 Task: Create a due date automation trigger when advanced on, on the wednesday after a card is due add fields without custom field "Resume" set to a date between 1 and 7 days from now at 11:00 AM.
Action: Mouse moved to (966, 93)
Screenshot: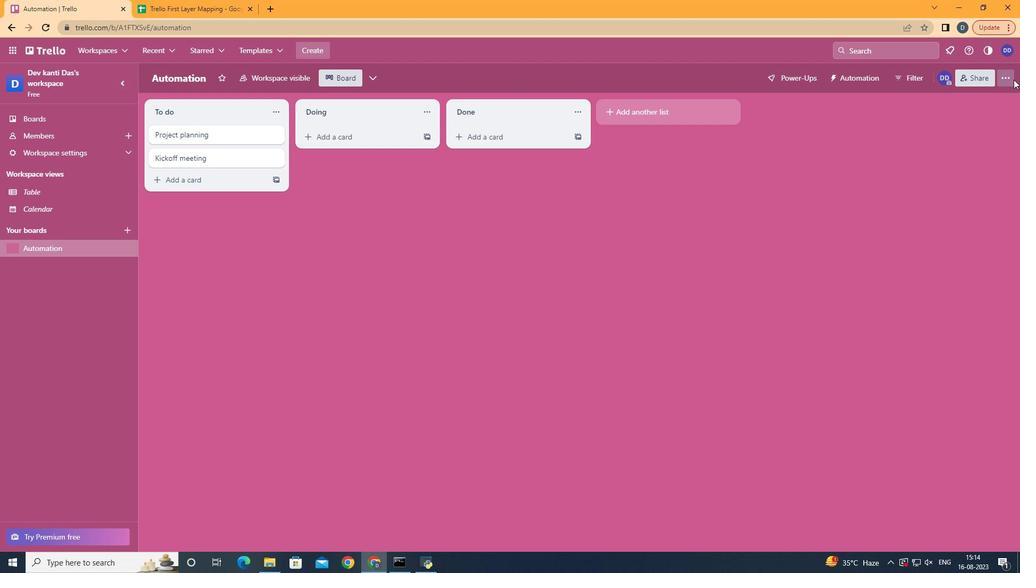 
Action: Mouse pressed left at (966, 93)
Screenshot: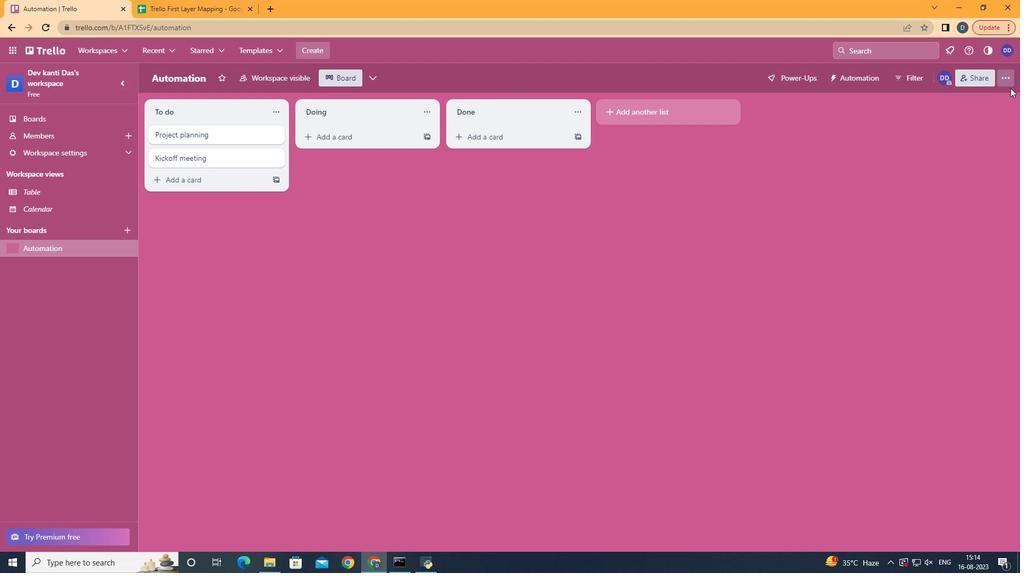 
Action: Mouse moved to (931, 221)
Screenshot: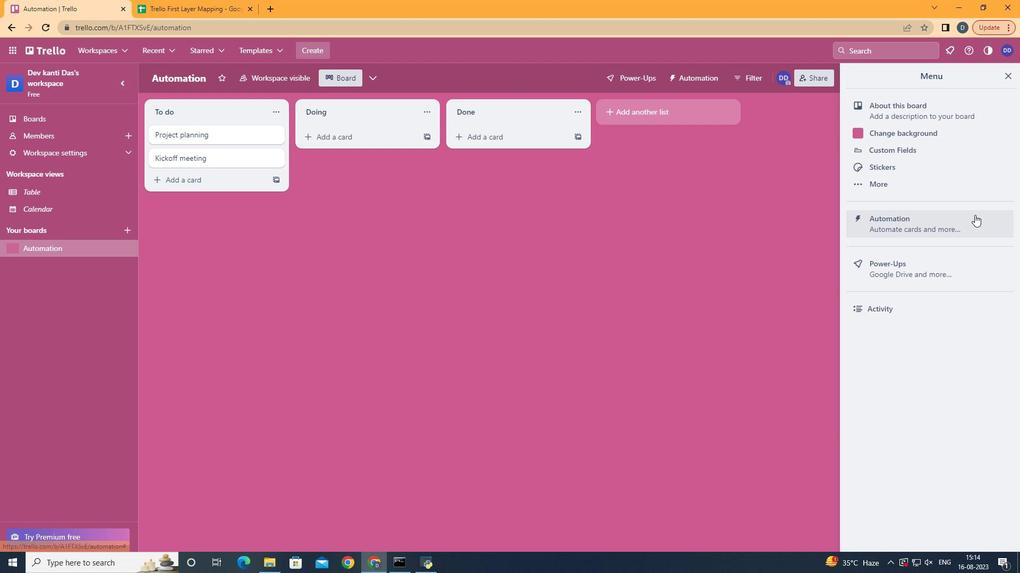 
Action: Mouse pressed left at (931, 221)
Screenshot: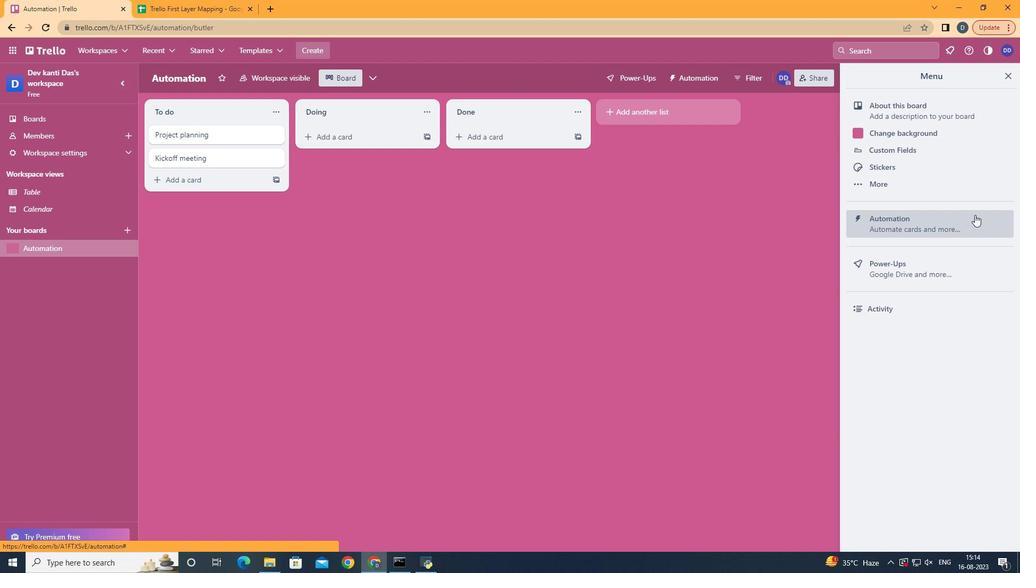 
Action: Mouse moved to (243, 219)
Screenshot: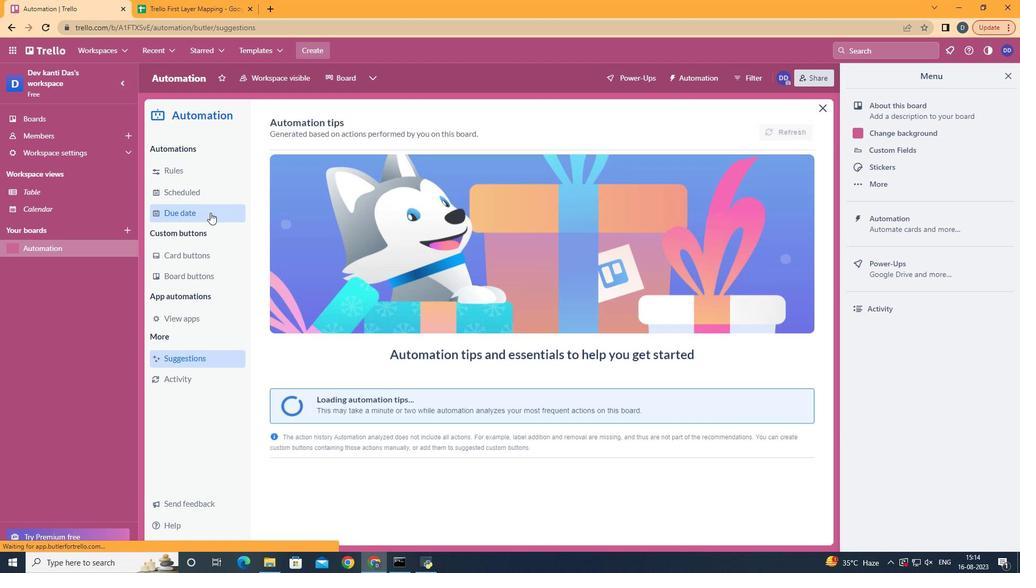 
Action: Mouse pressed left at (243, 219)
Screenshot: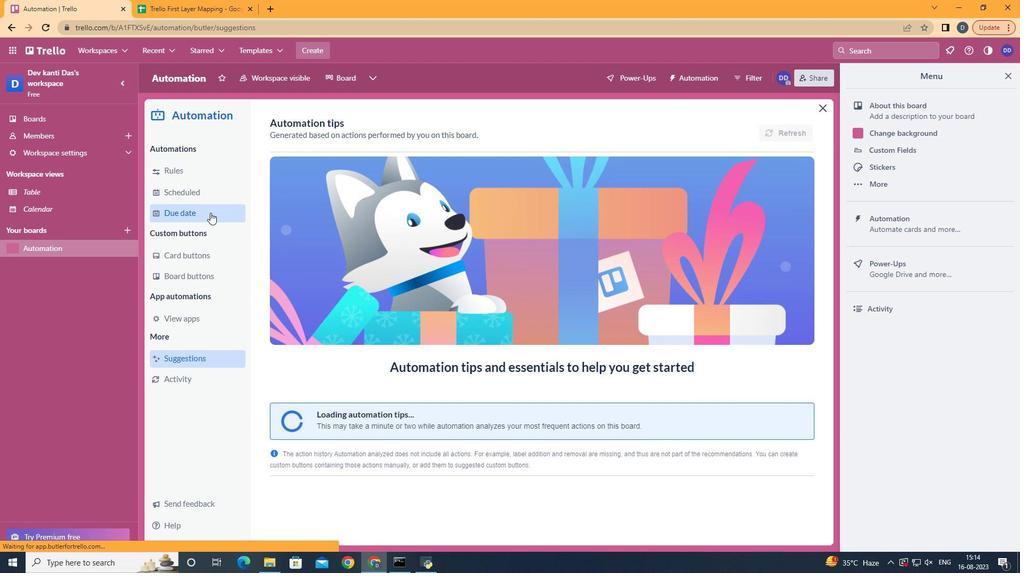 
Action: Mouse moved to (719, 135)
Screenshot: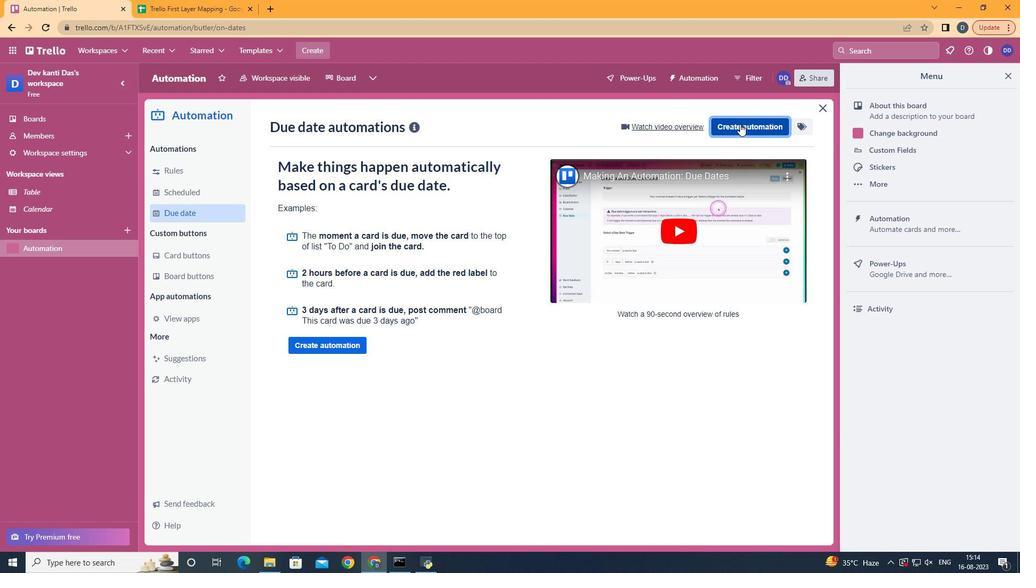 
Action: Mouse pressed left at (719, 135)
Screenshot: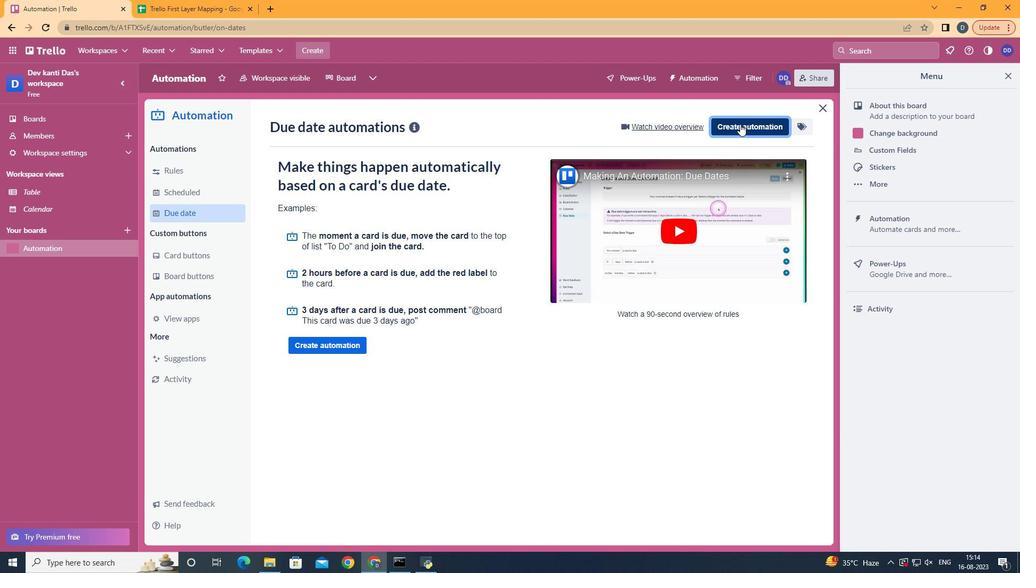 
Action: Mouse moved to (575, 230)
Screenshot: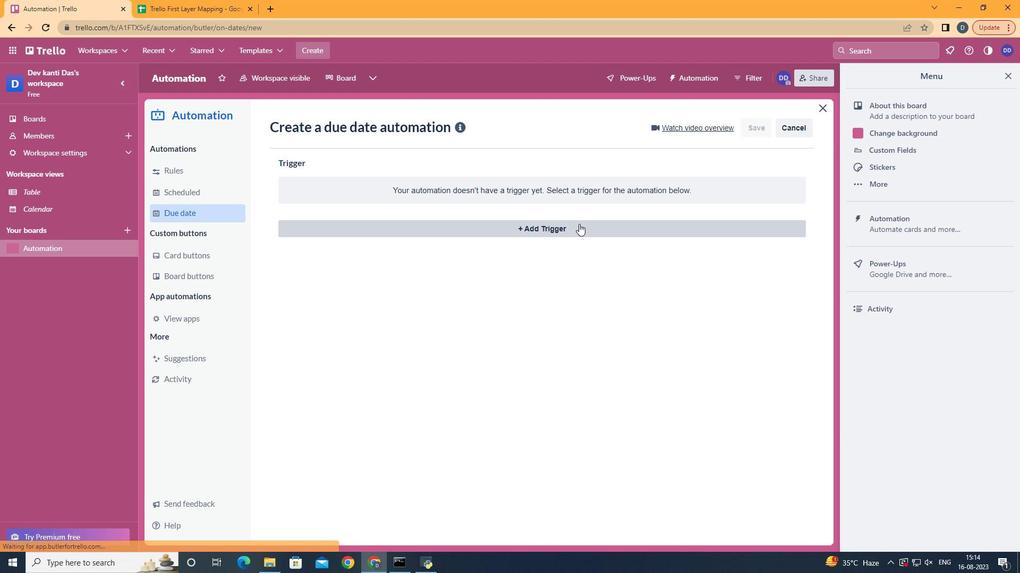 
Action: Mouse pressed left at (575, 230)
Screenshot: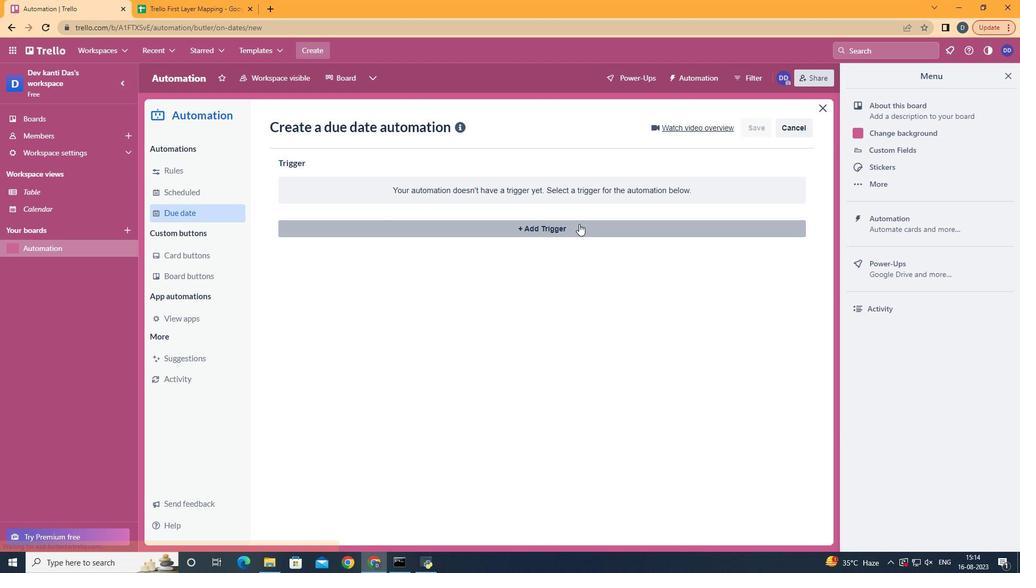 
Action: Mouse moved to (361, 324)
Screenshot: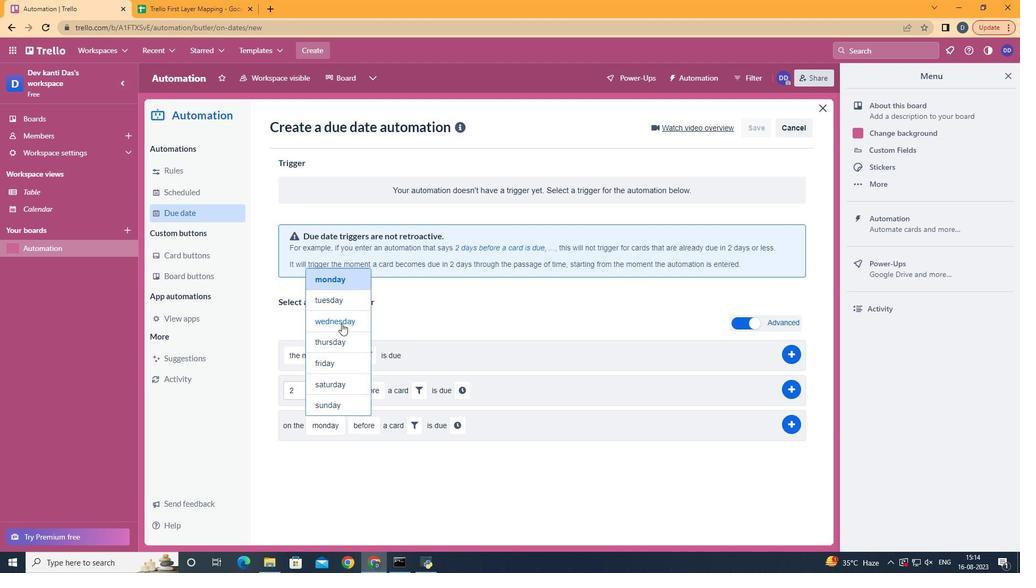 
Action: Mouse pressed left at (361, 324)
Screenshot: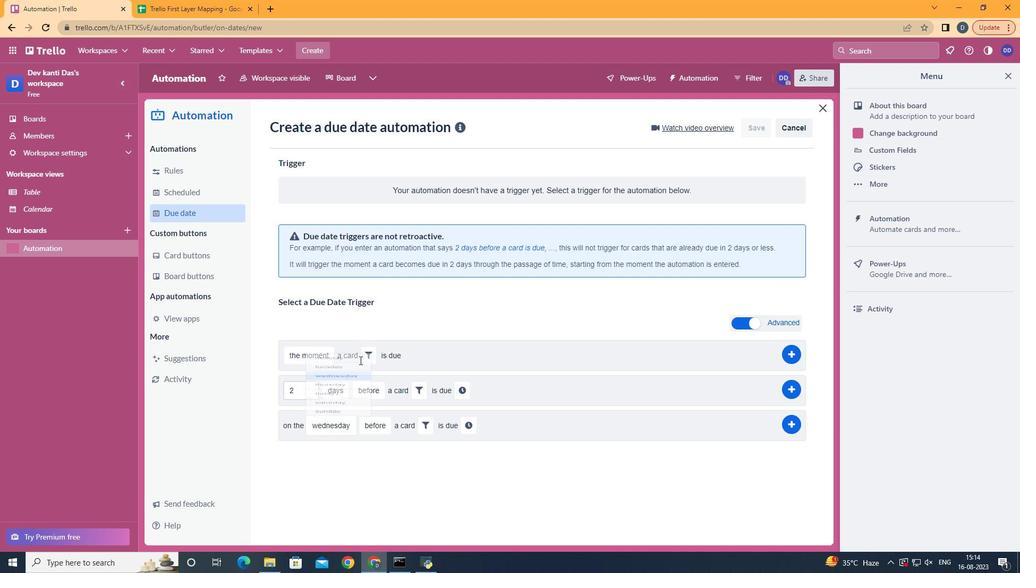 
Action: Mouse moved to (401, 451)
Screenshot: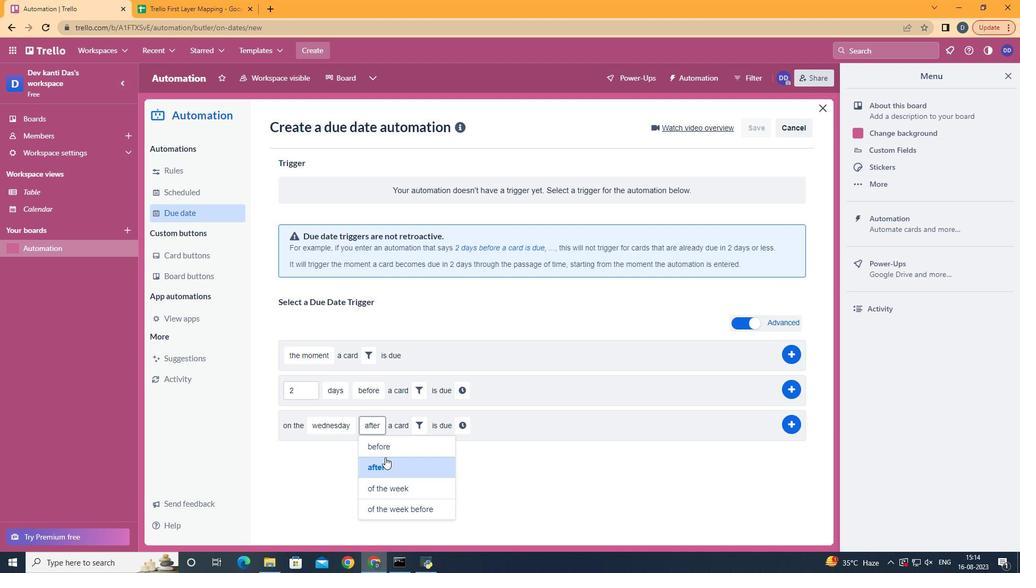 
Action: Mouse pressed left at (401, 451)
Screenshot: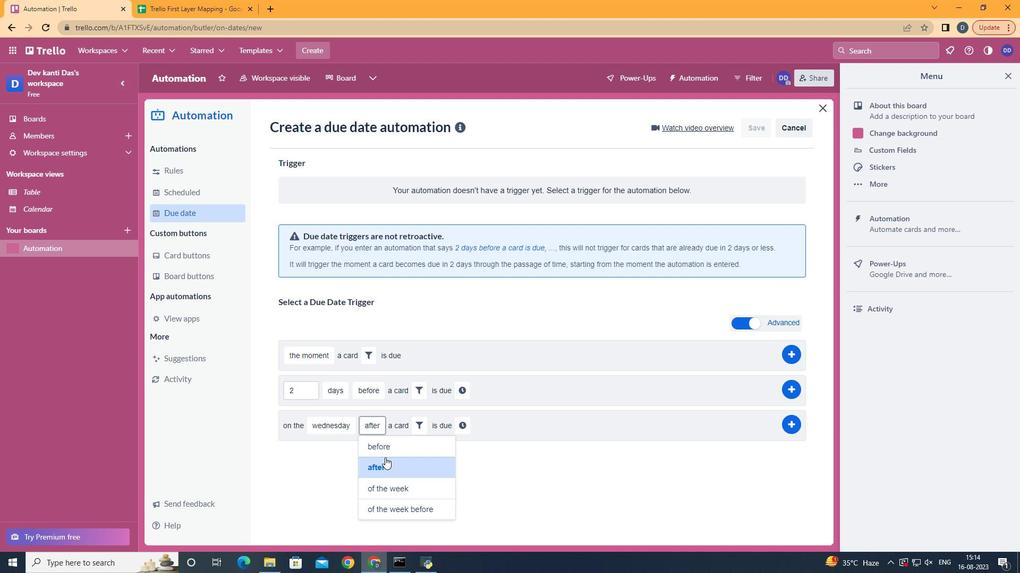 
Action: Mouse moved to (435, 425)
Screenshot: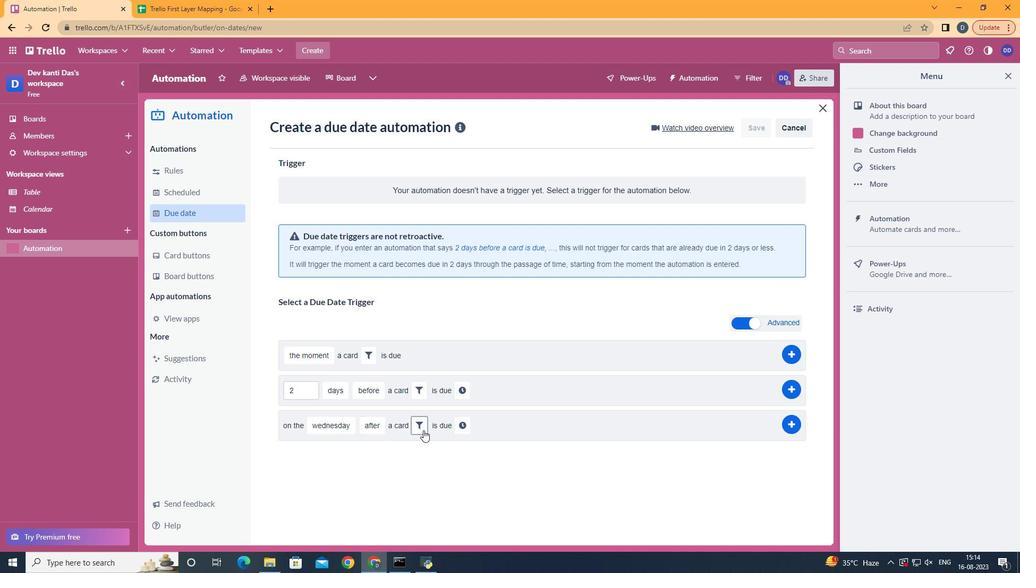 
Action: Mouse pressed left at (435, 425)
Screenshot: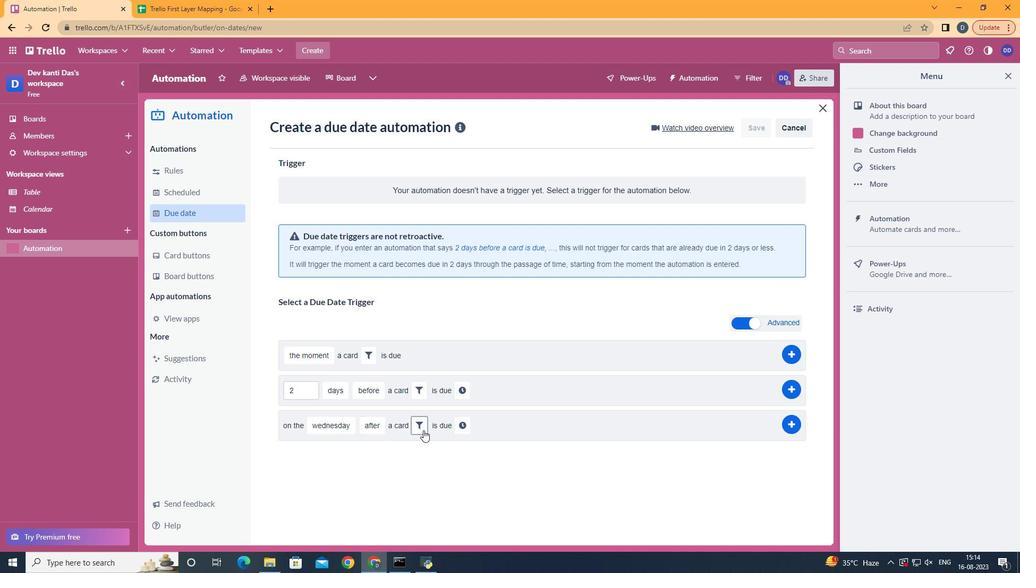 
Action: Mouse moved to (578, 457)
Screenshot: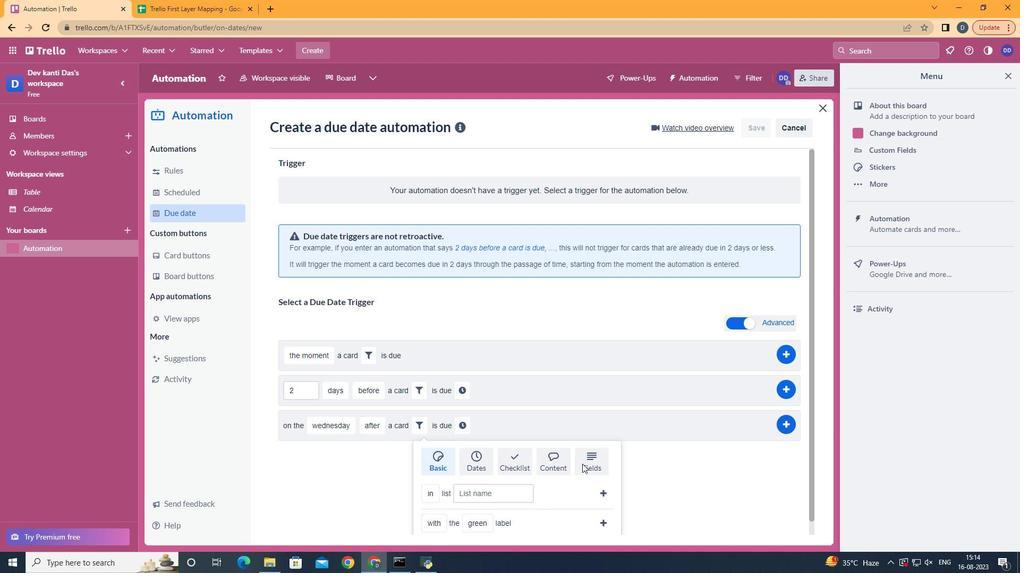 
Action: Mouse pressed left at (578, 457)
Screenshot: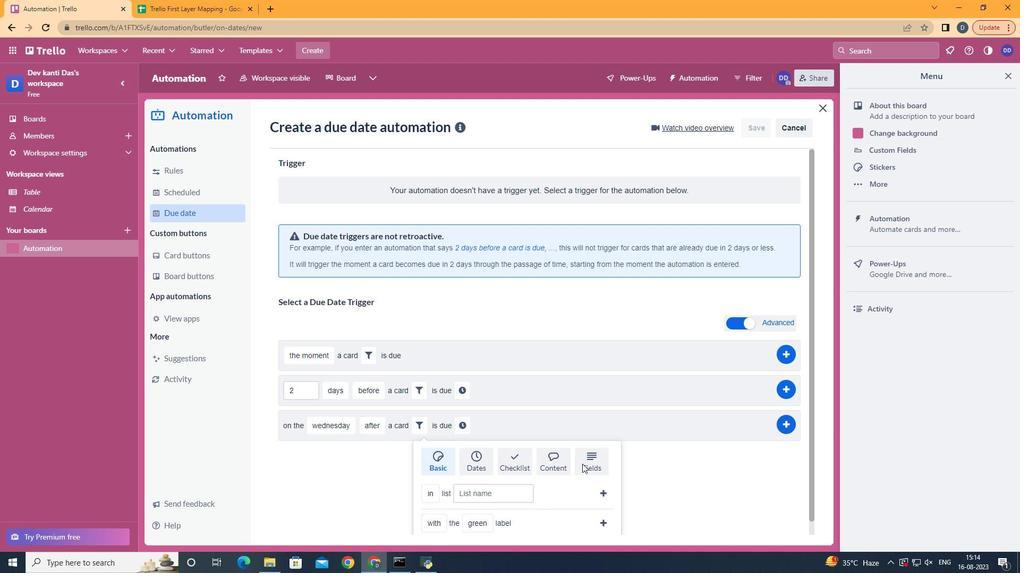 
Action: Mouse moved to (579, 457)
Screenshot: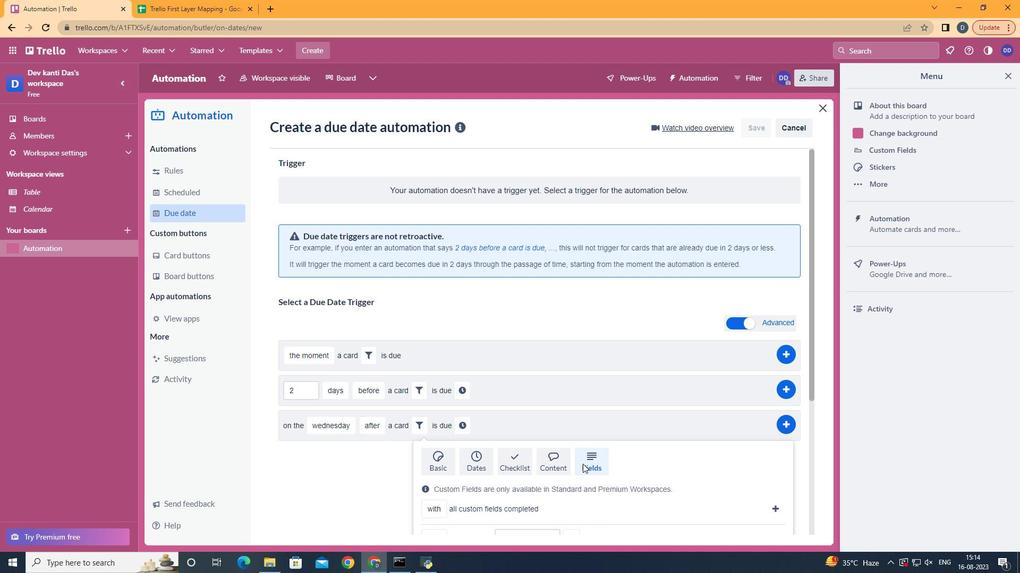
Action: Mouse scrolled (579, 456) with delta (0, 0)
Screenshot: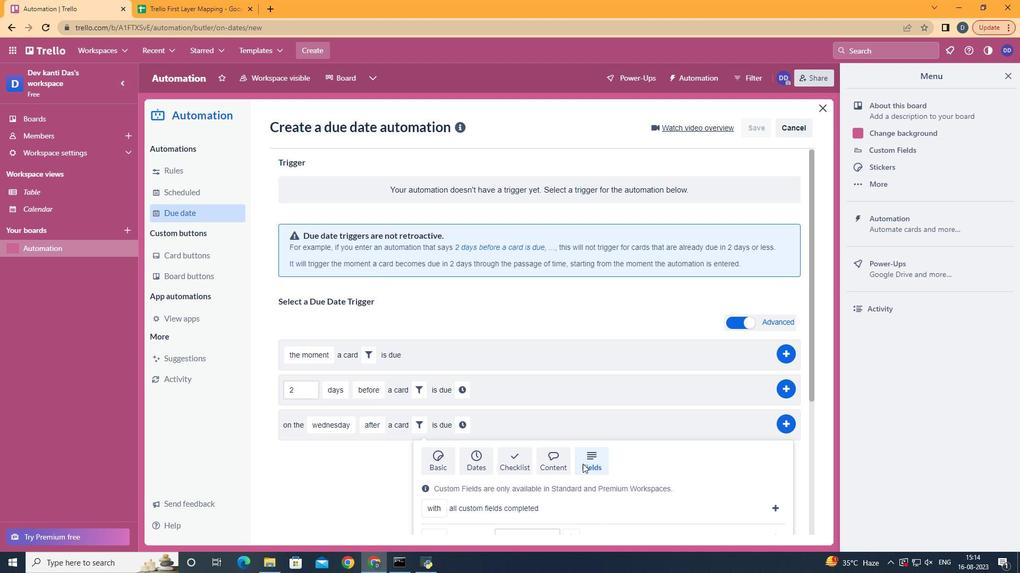 
Action: Mouse scrolled (579, 456) with delta (0, 0)
Screenshot: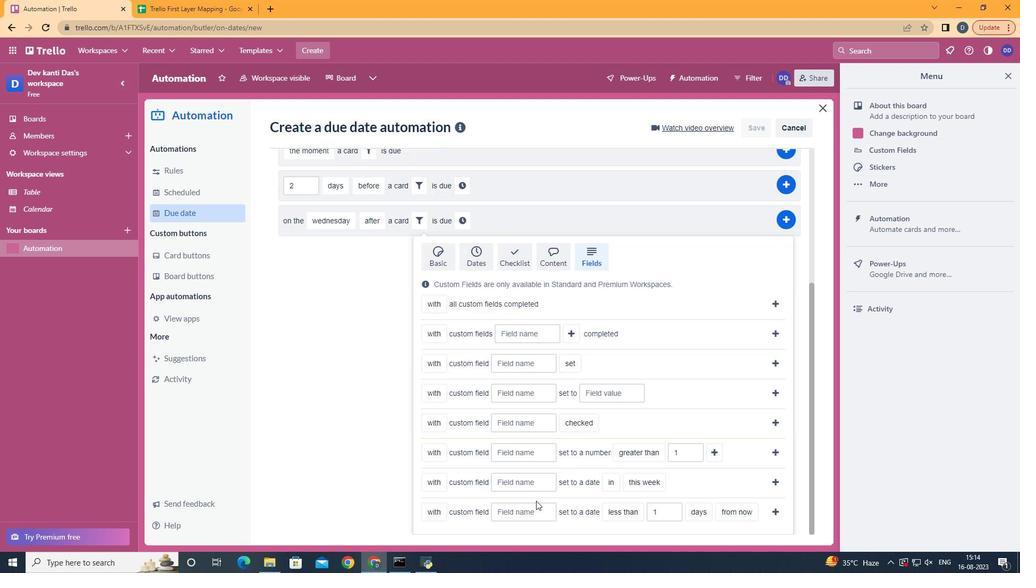 
Action: Mouse scrolled (579, 456) with delta (0, -1)
Screenshot: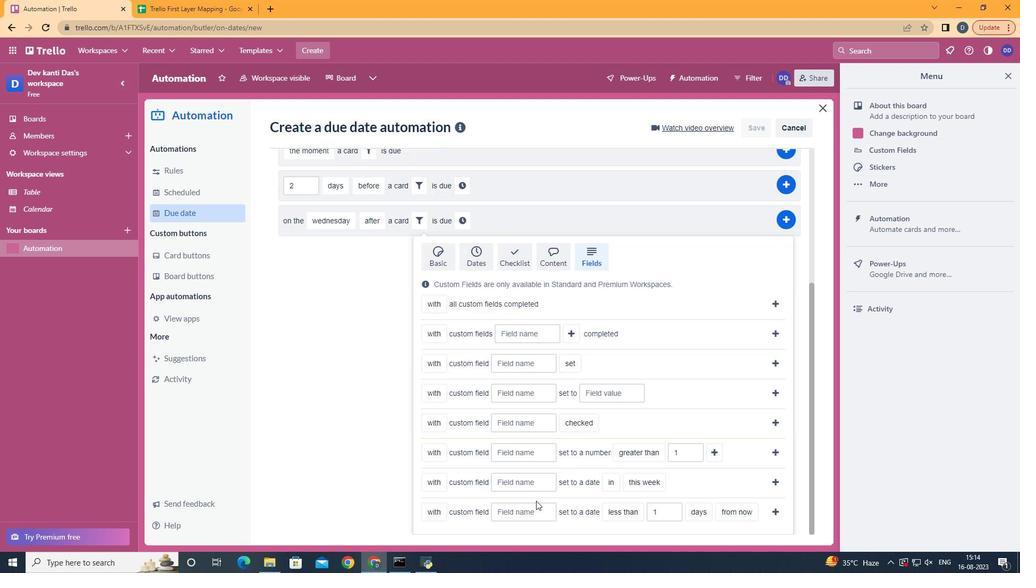
Action: Mouse scrolled (579, 456) with delta (0, 0)
Screenshot: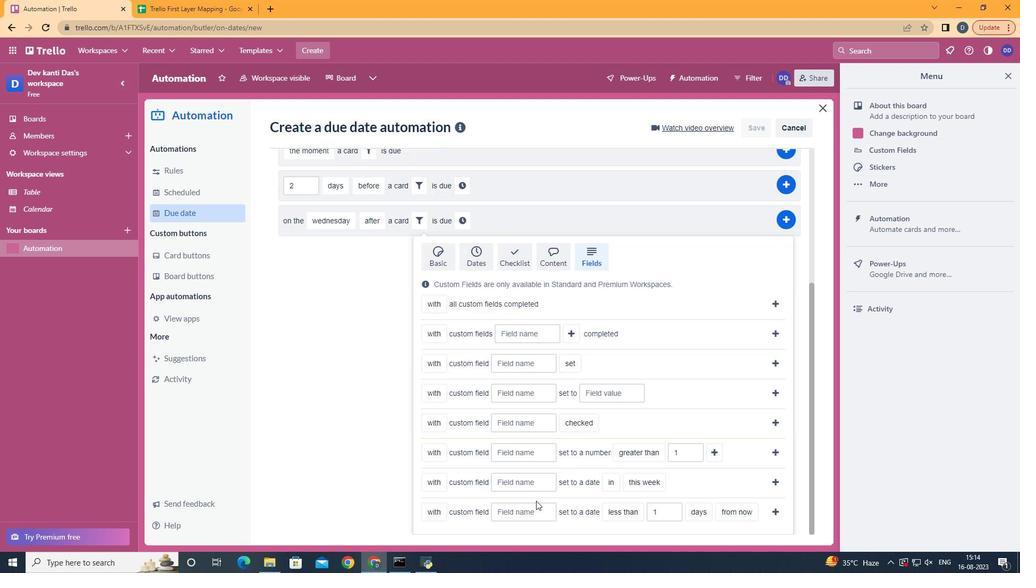
Action: Mouse moved to (452, 487)
Screenshot: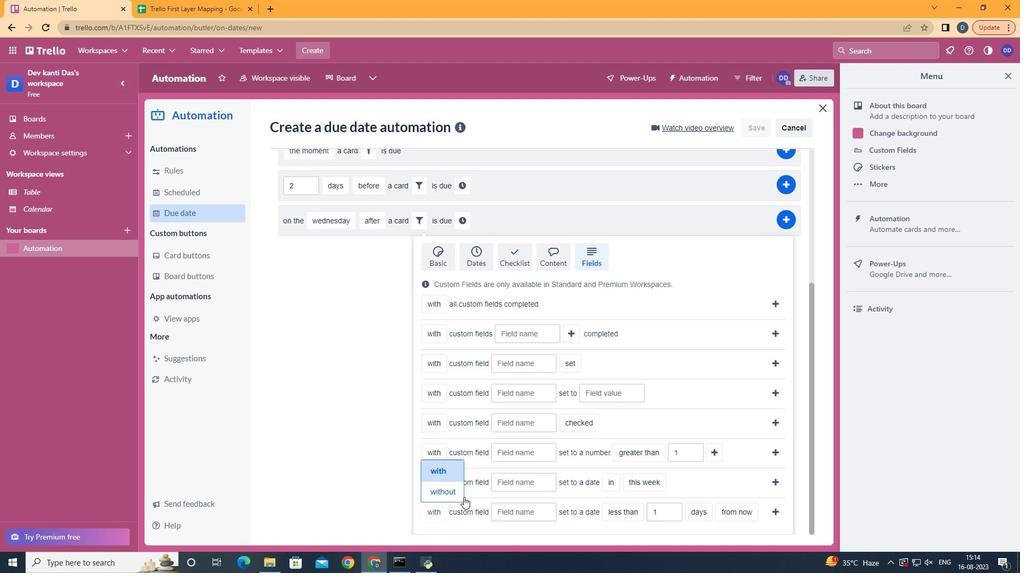 
Action: Mouse pressed left at (452, 487)
Screenshot: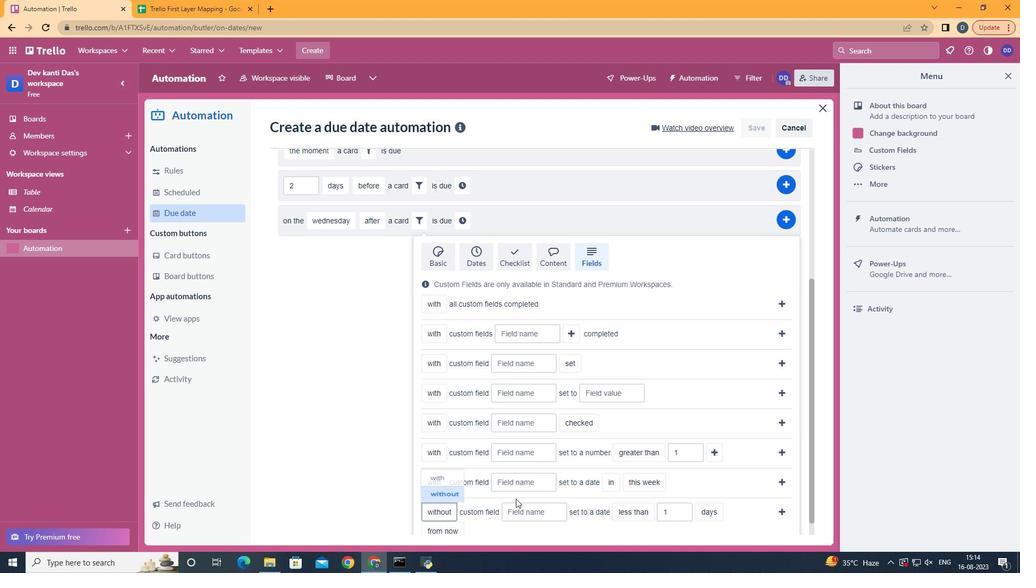 
Action: Mouse moved to (549, 494)
Screenshot: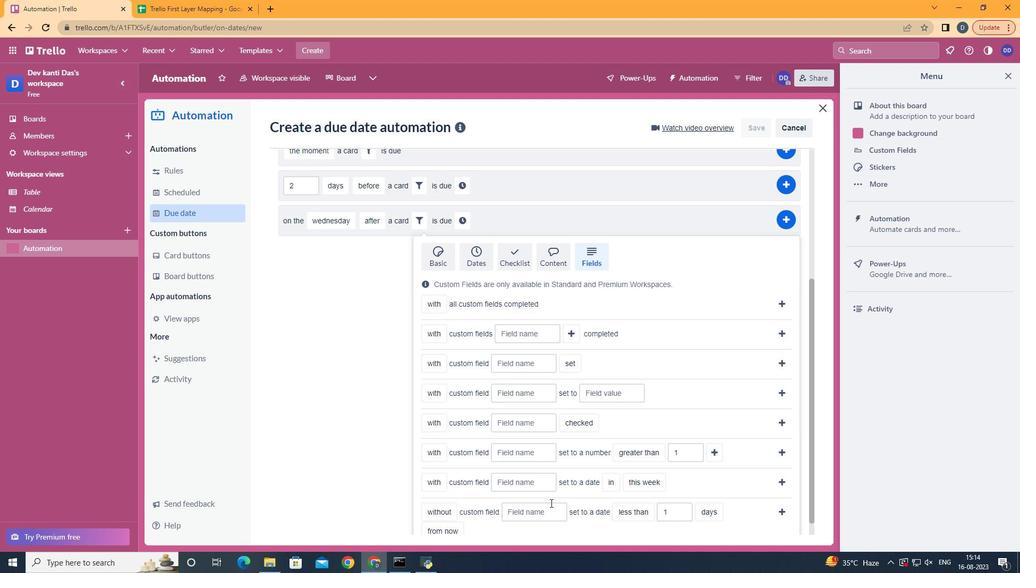 
Action: Mouse pressed left at (549, 494)
Screenshot: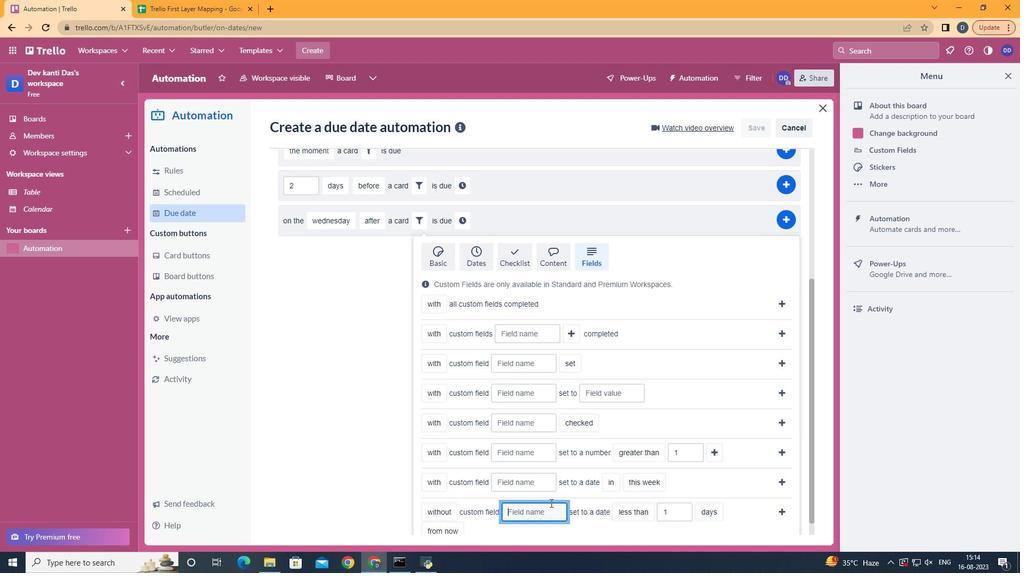 
Action: Key pressed <Key.shift>Resume
Screenshot: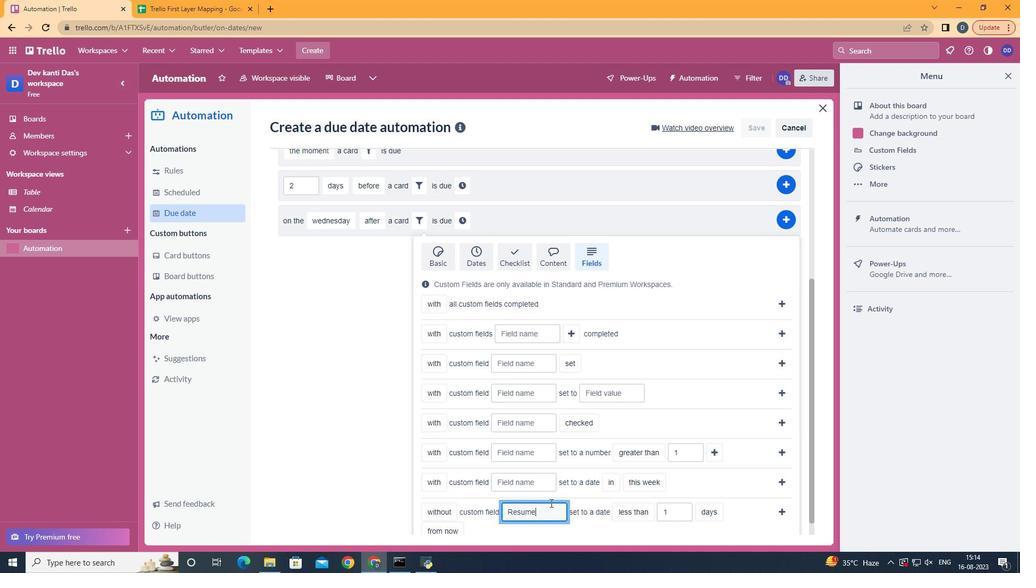 
Action: Mouse moved to (638, 488)
Screenshot: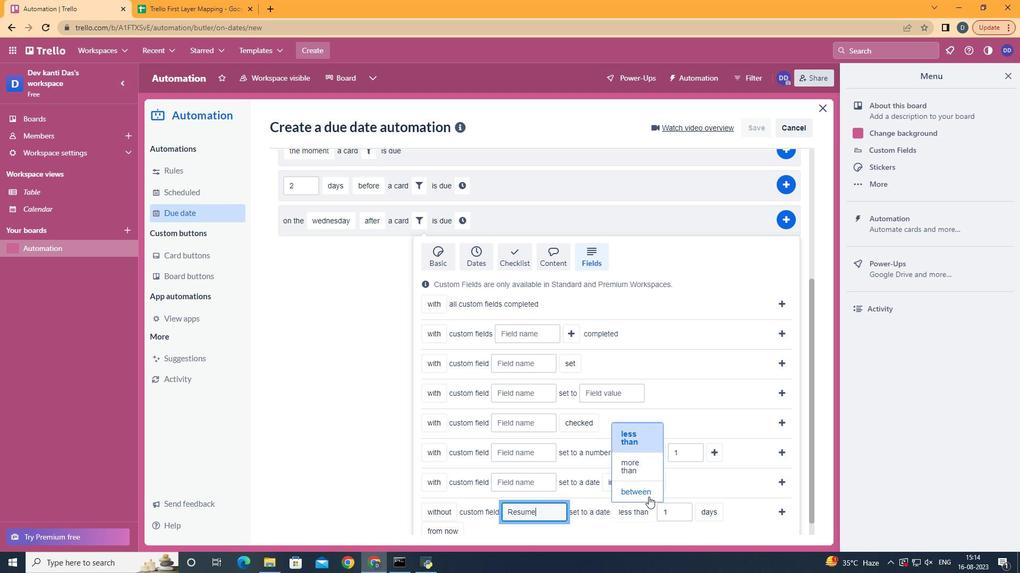 
Action: Mouse pressed left at (638, 488)
Screenshot: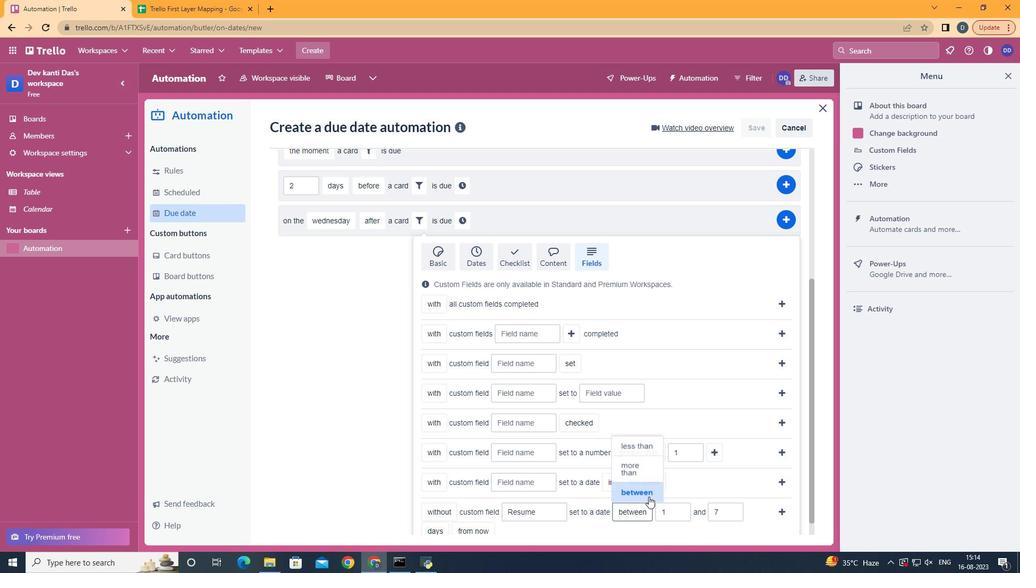 
Action: Mouse moved to (688, 459)
Screenshot: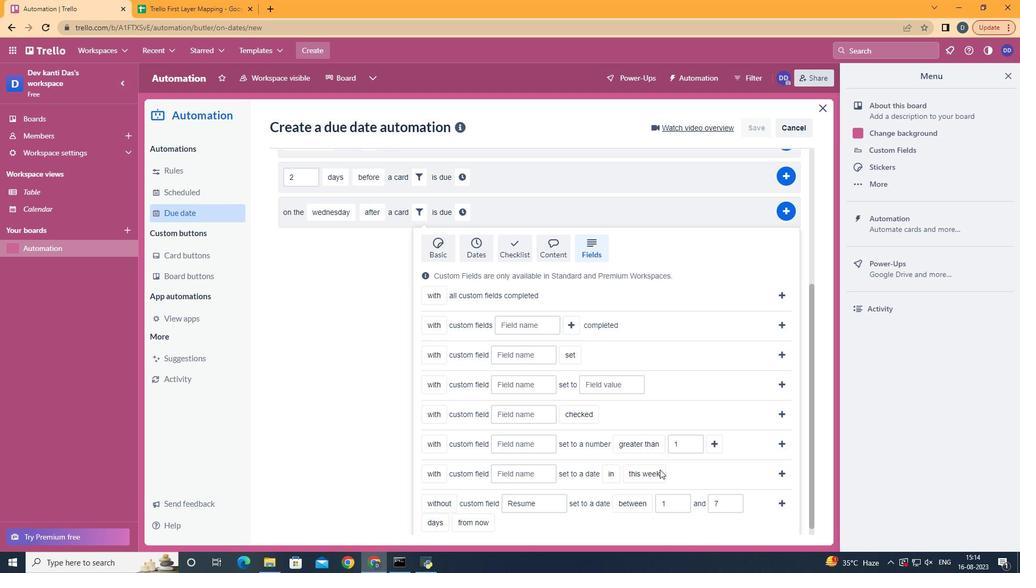 
Action: Mouse scrolled (685, 460) with delta (0, 0)
Screenshot: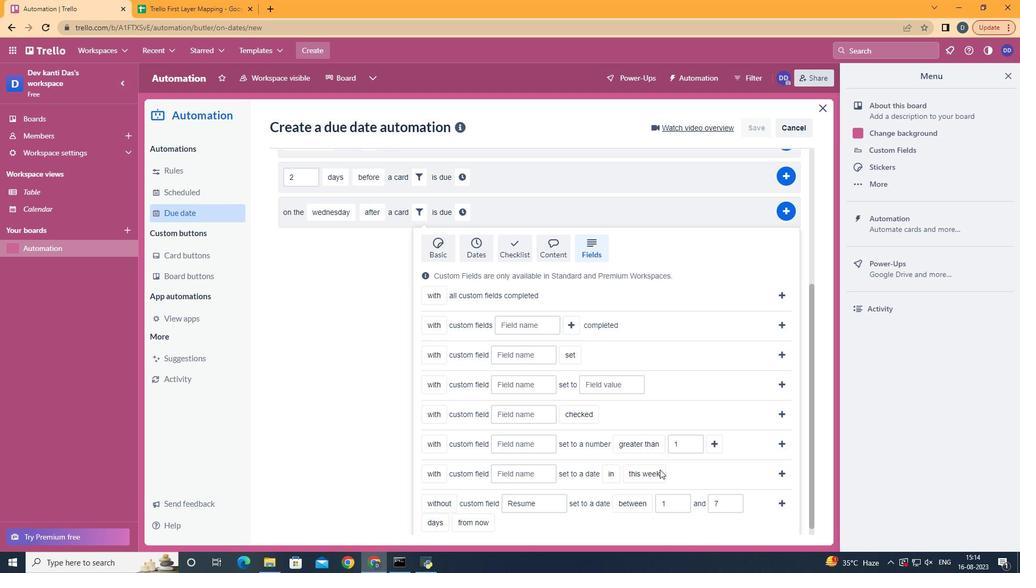 
Action: Mouse scrolled (685, 460) with delta (0, 0)
Screenshot: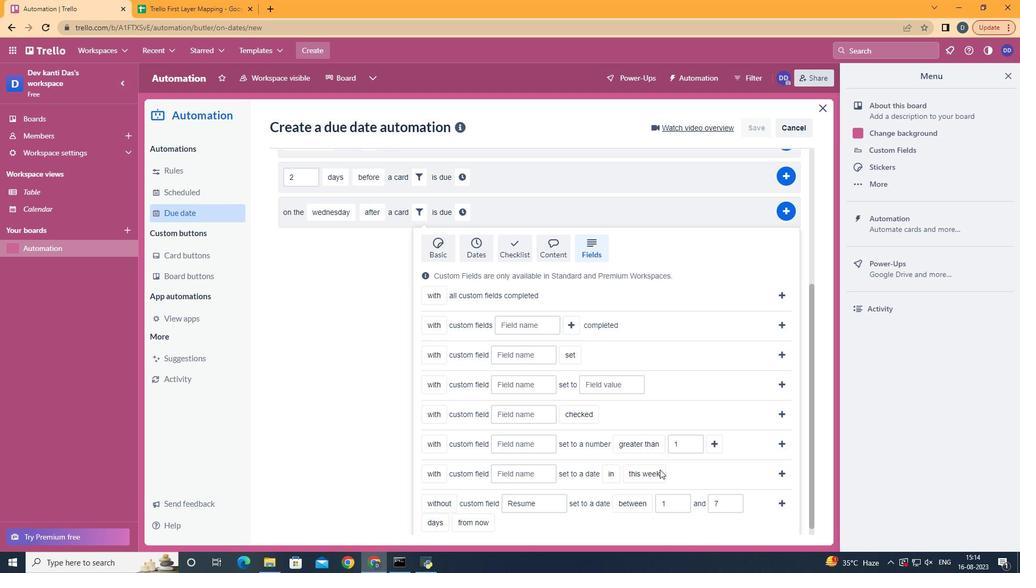 
Action: Mouse moved to (688, 459)
Screenshot: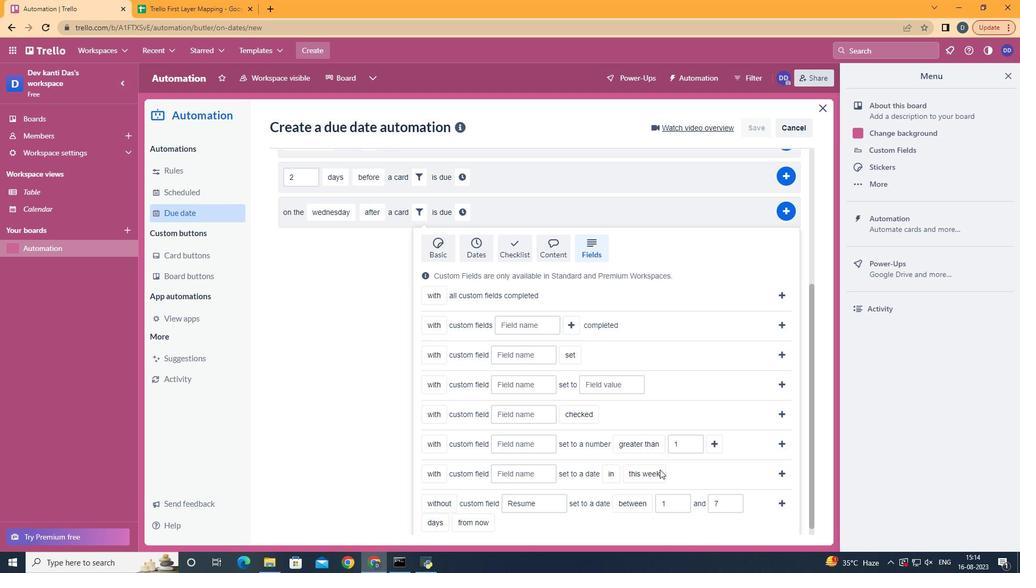 
Action: Mouse scrolled (685, 460) with delta (0, 0)
Screenshot: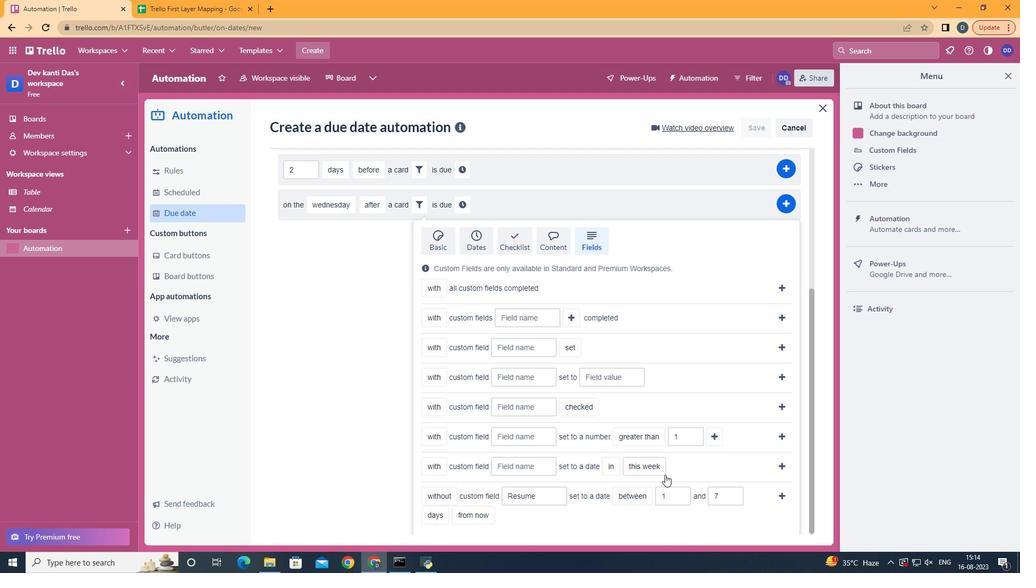 
Action: Mouse scrolled (685, 460) with delta (0, 0)
Screenshot: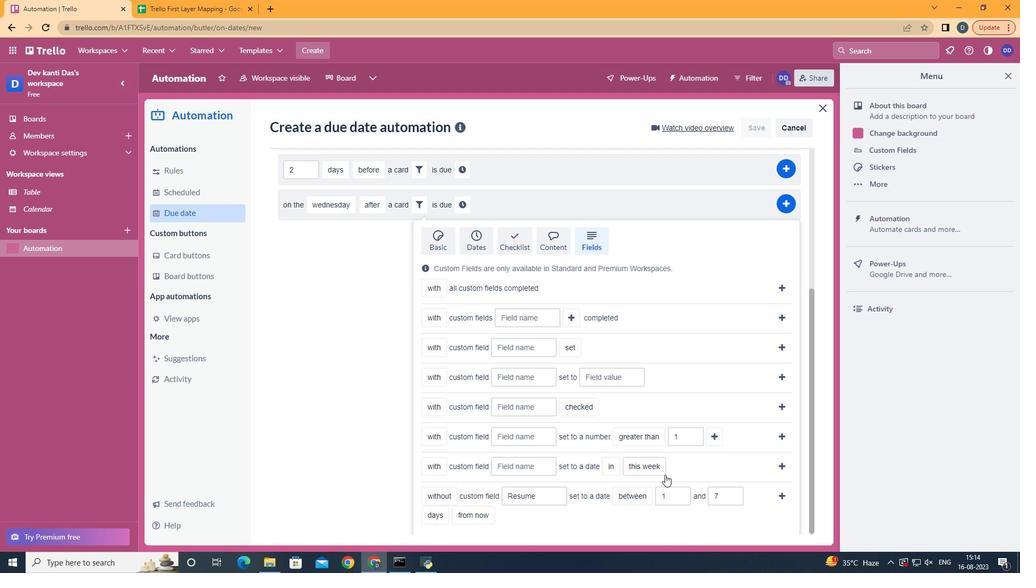 
Action: Mouse scrolled (685, 460) with delta (0, 0)
Screenshot: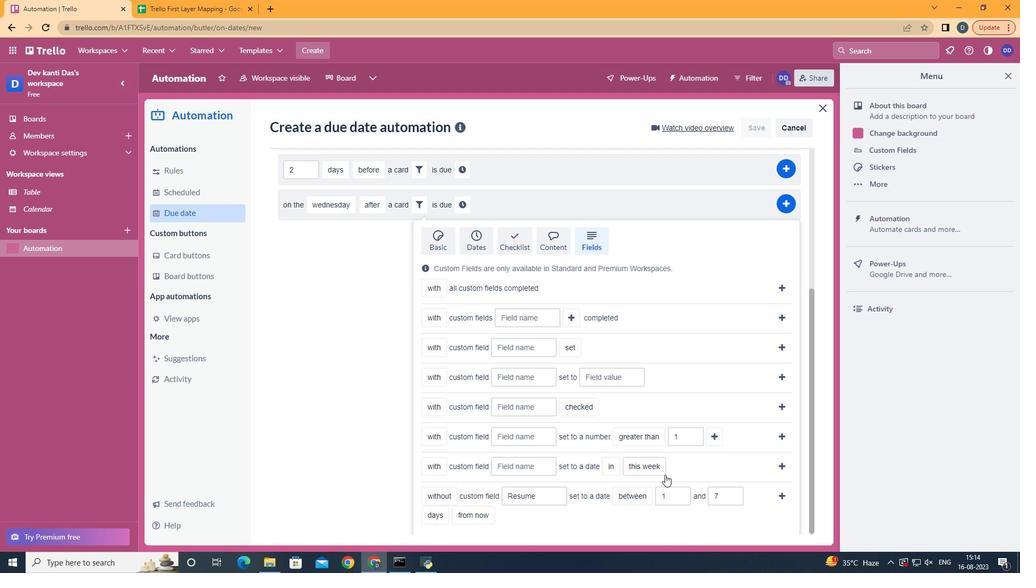 
Action: Mouse moved to (762, 487)
Screenshot: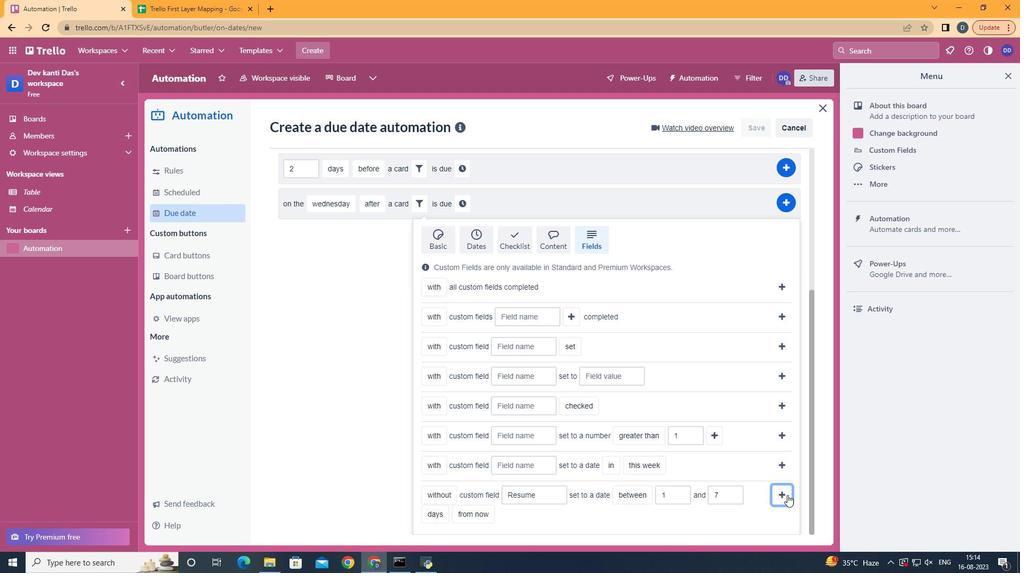
Action: Mouse pressed left at (762, 487)
Screenshot: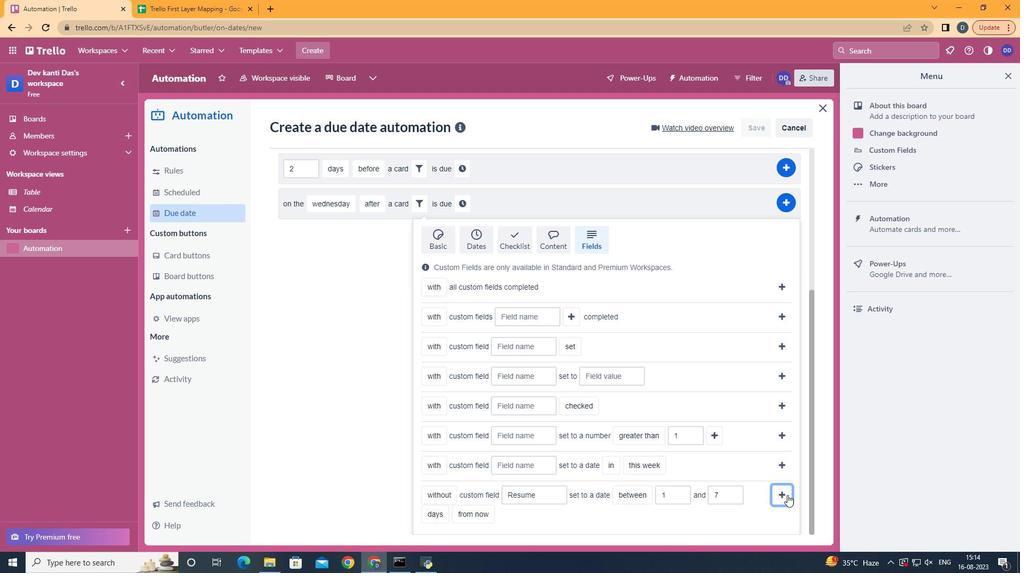 
Action: Mouse moved to (719, 424)
Screenshot: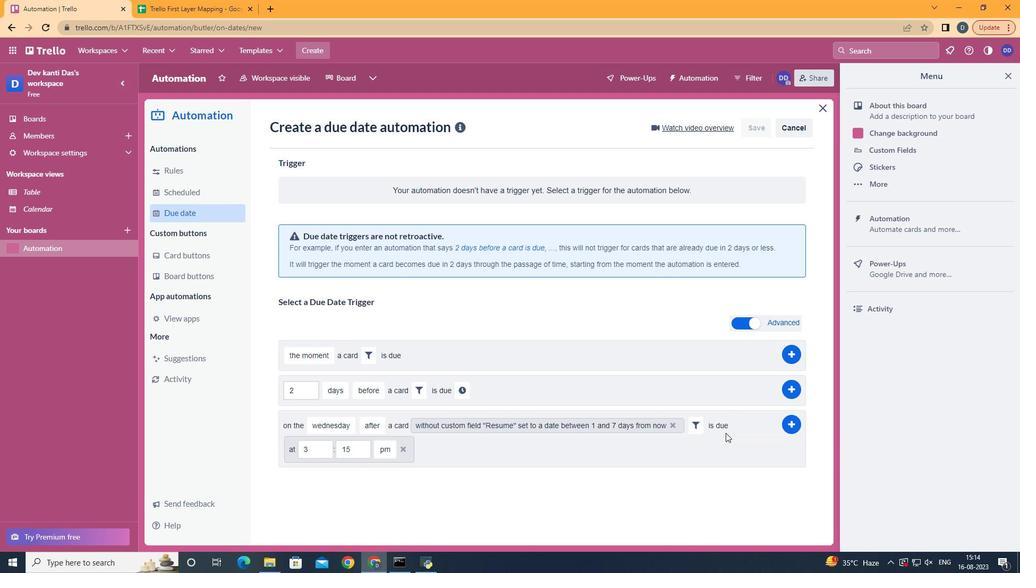 
Action: Mouse pressed left at (719, 424)
Screenshot: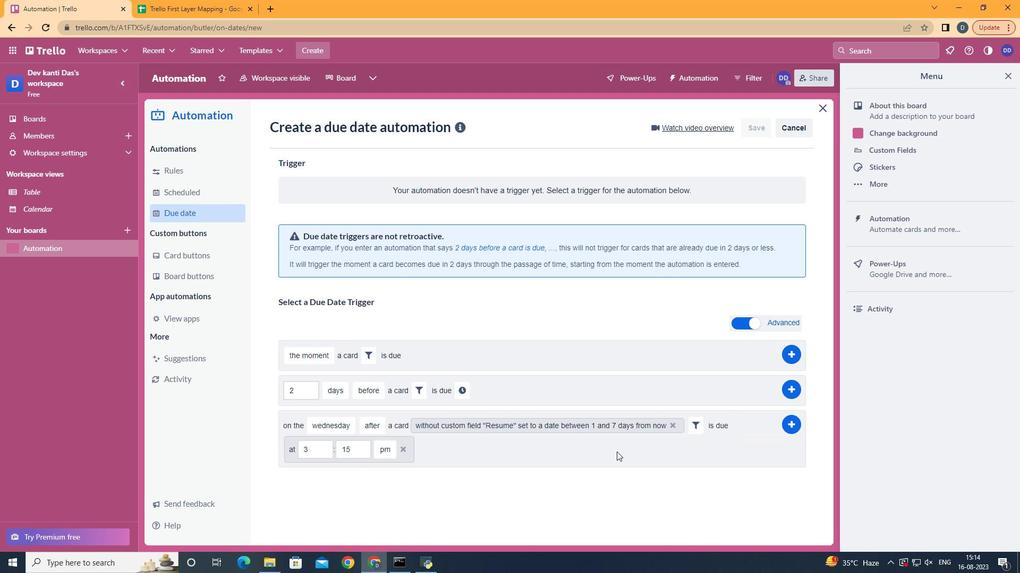 
Action: Mouse moved to (347, 446)
Screenshot: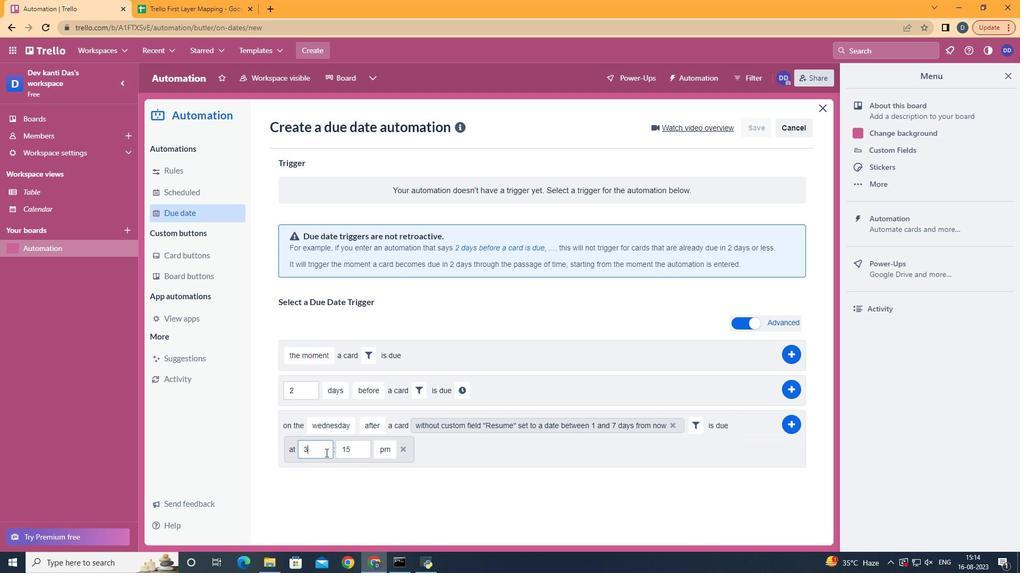 
Action: Mouse pressed left at (347, 446)
Screenshot: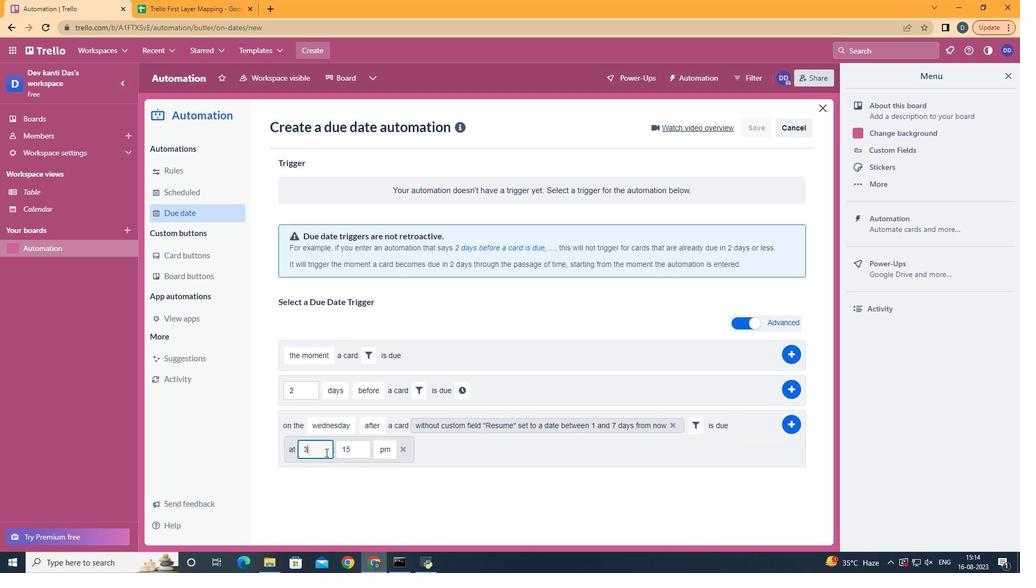 
Action: Key pressed <Key.backspace>11
Screenshot: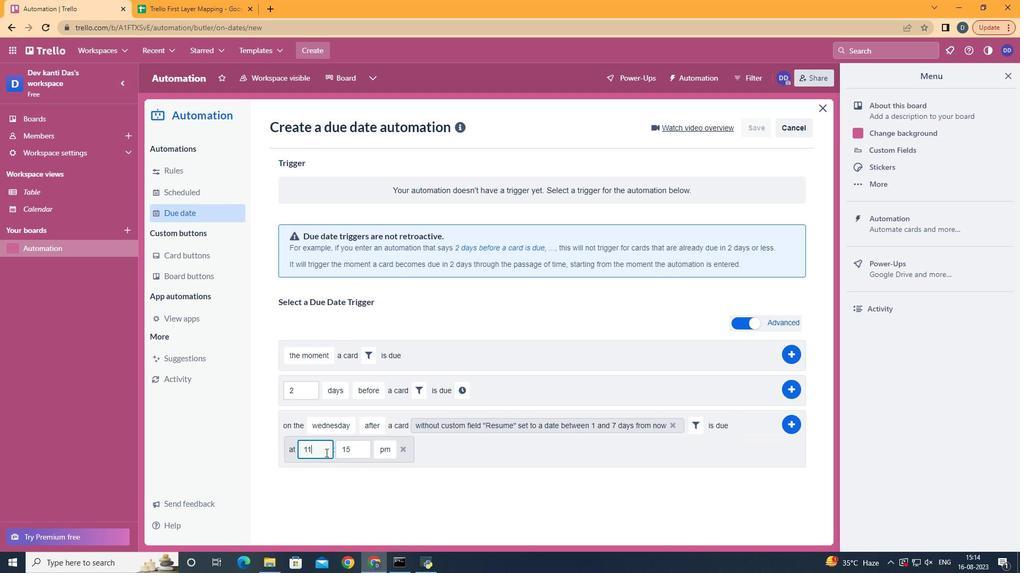 
Action: Mouse moved to (370, 448)
Screenshot: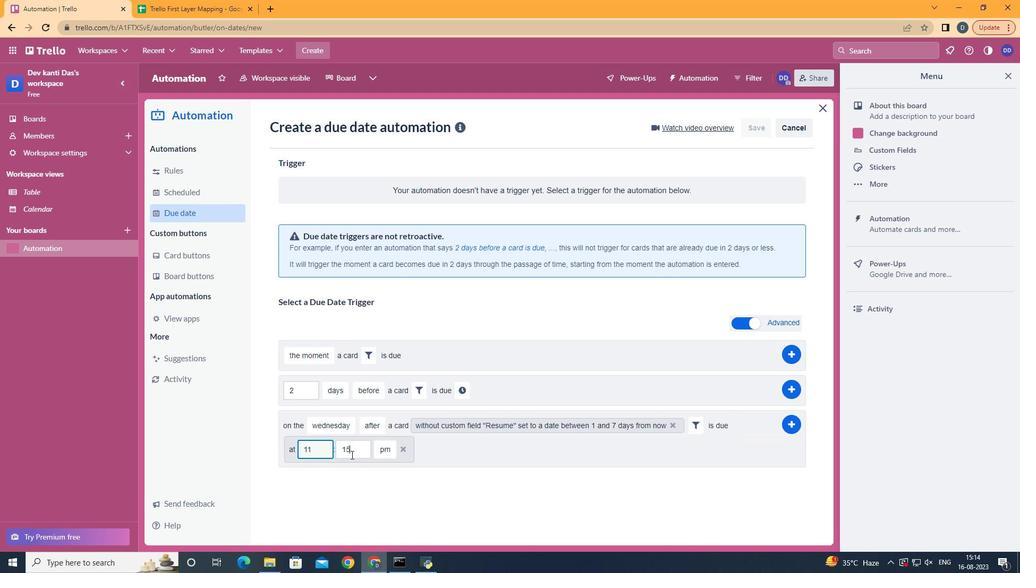 
Action: Mouse pressed left at (370, 448)
Screenshot: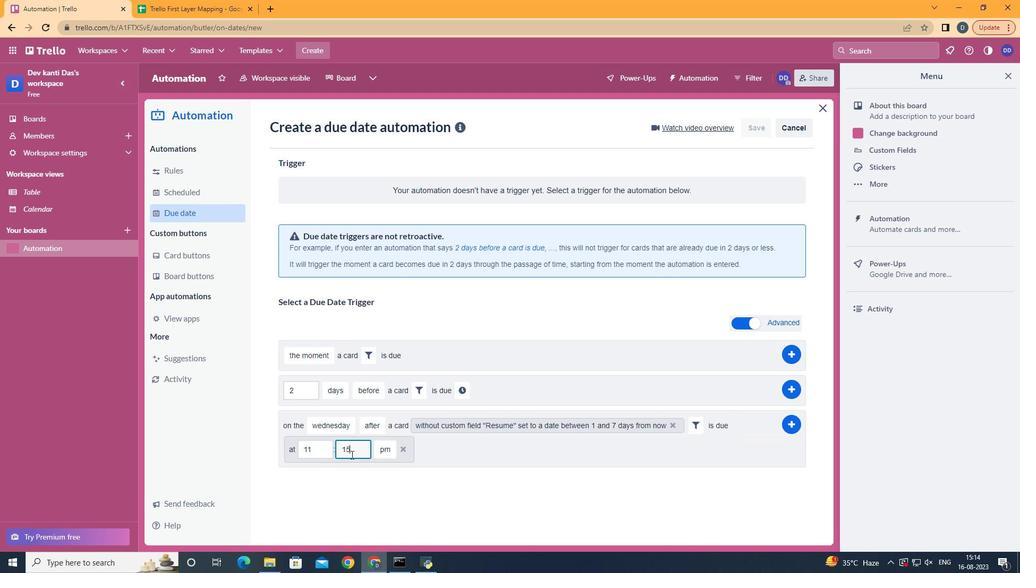
Action: Key pressed <Key.backspace><Key.backspace>00
Screenshot: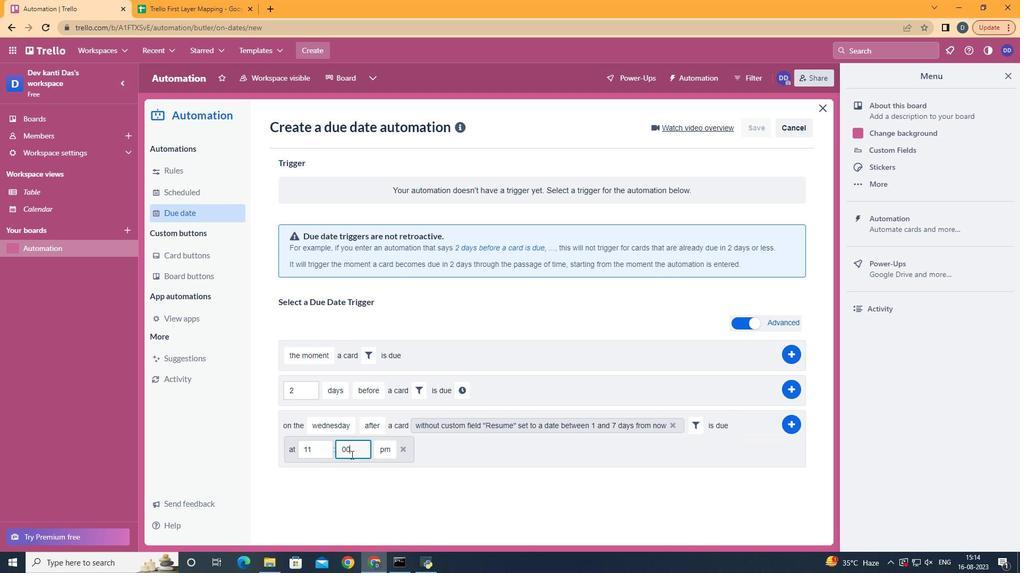 
Action: Mouse moved to (400, 460)
Screenshot: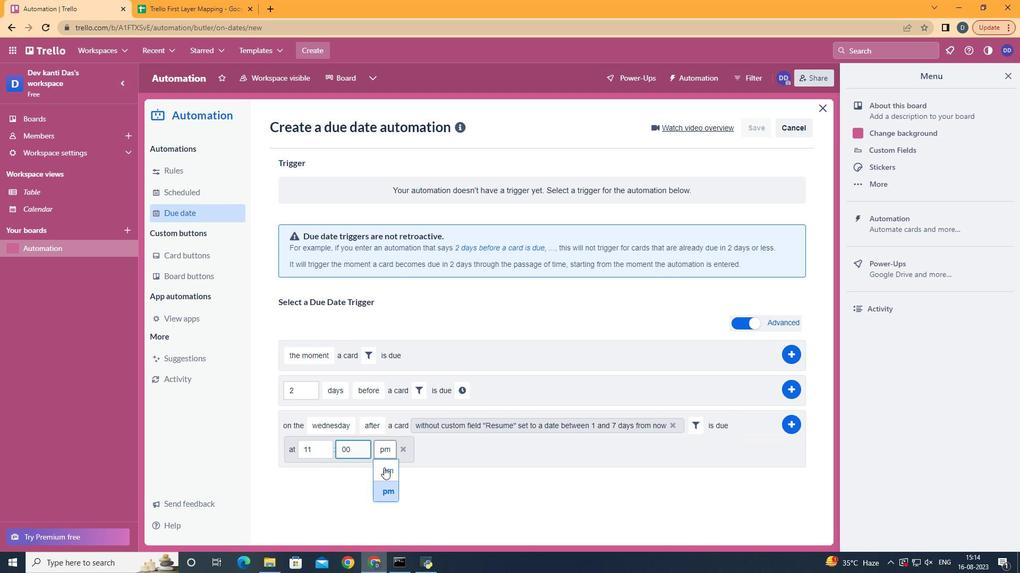 
Action: Mouse pressed left at (400, 460)
Screenshot: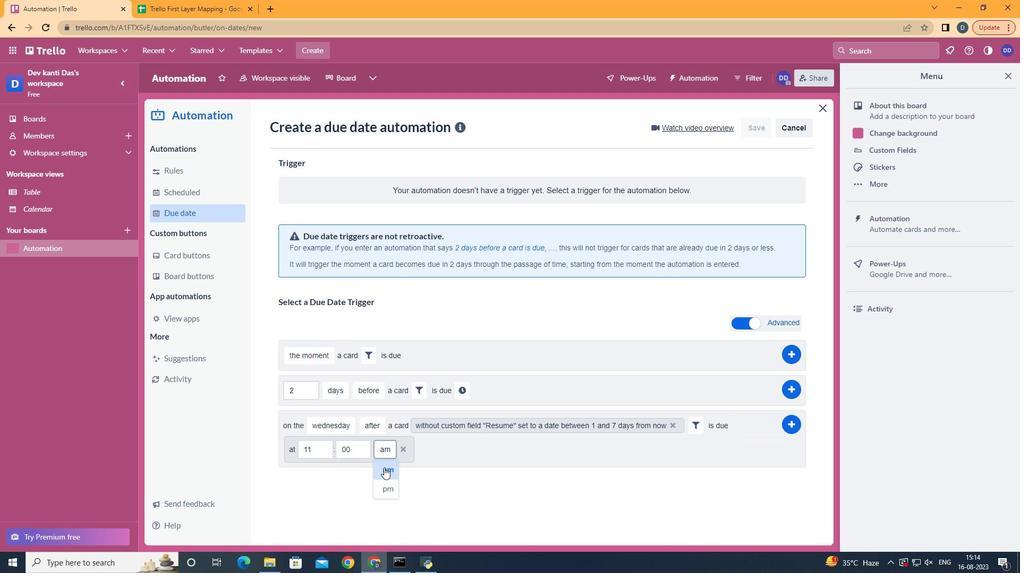 
Action: Mouse moved to (771, 419)
Screenshot: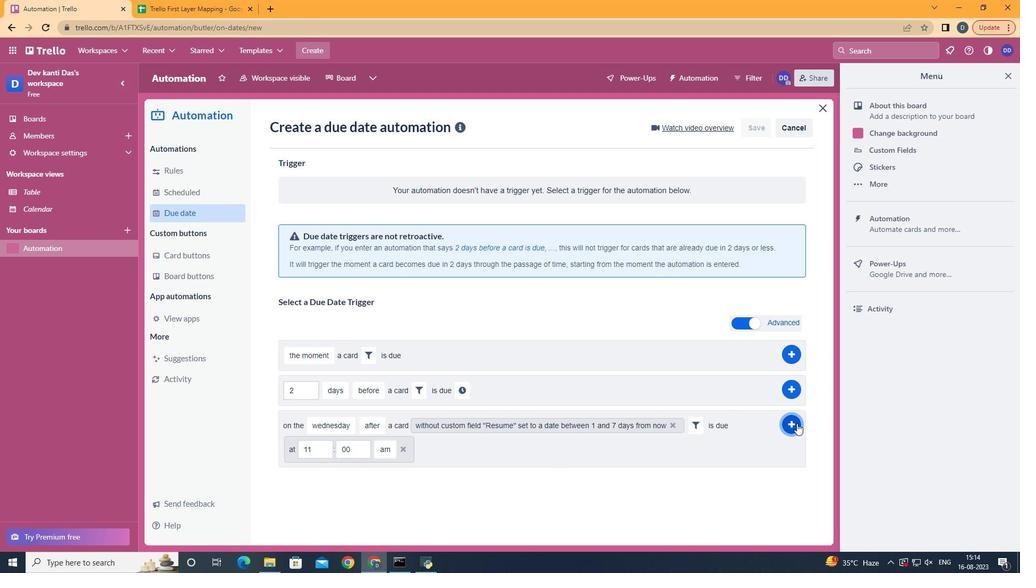 
Action: Mouse pressed left at (771, 419)
Screenshot: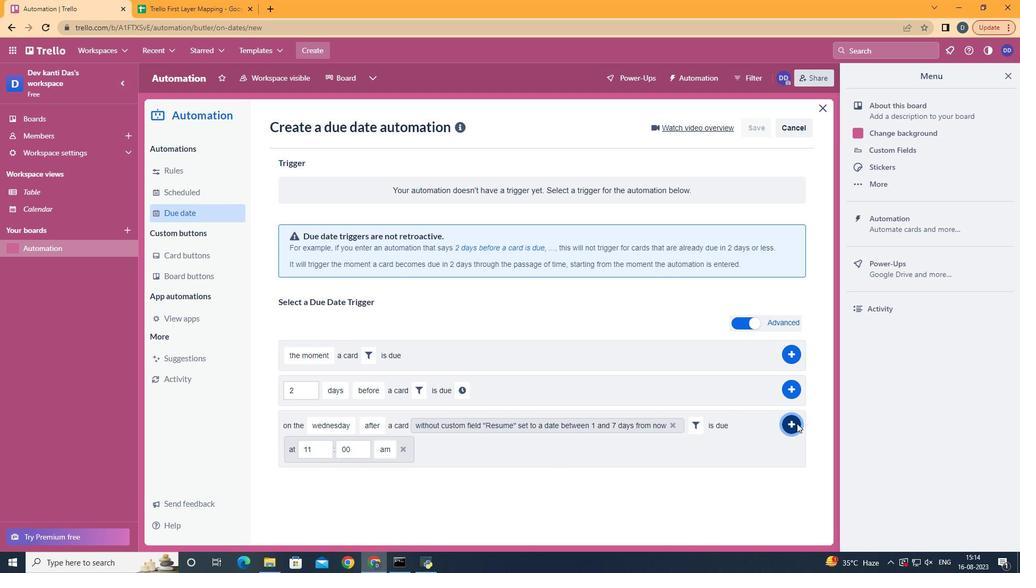 
